 Task: Apply 10% Instant Replay on the video "Movie A.mp4"
Action: Mouse moved to (901, 354)
Screenshot: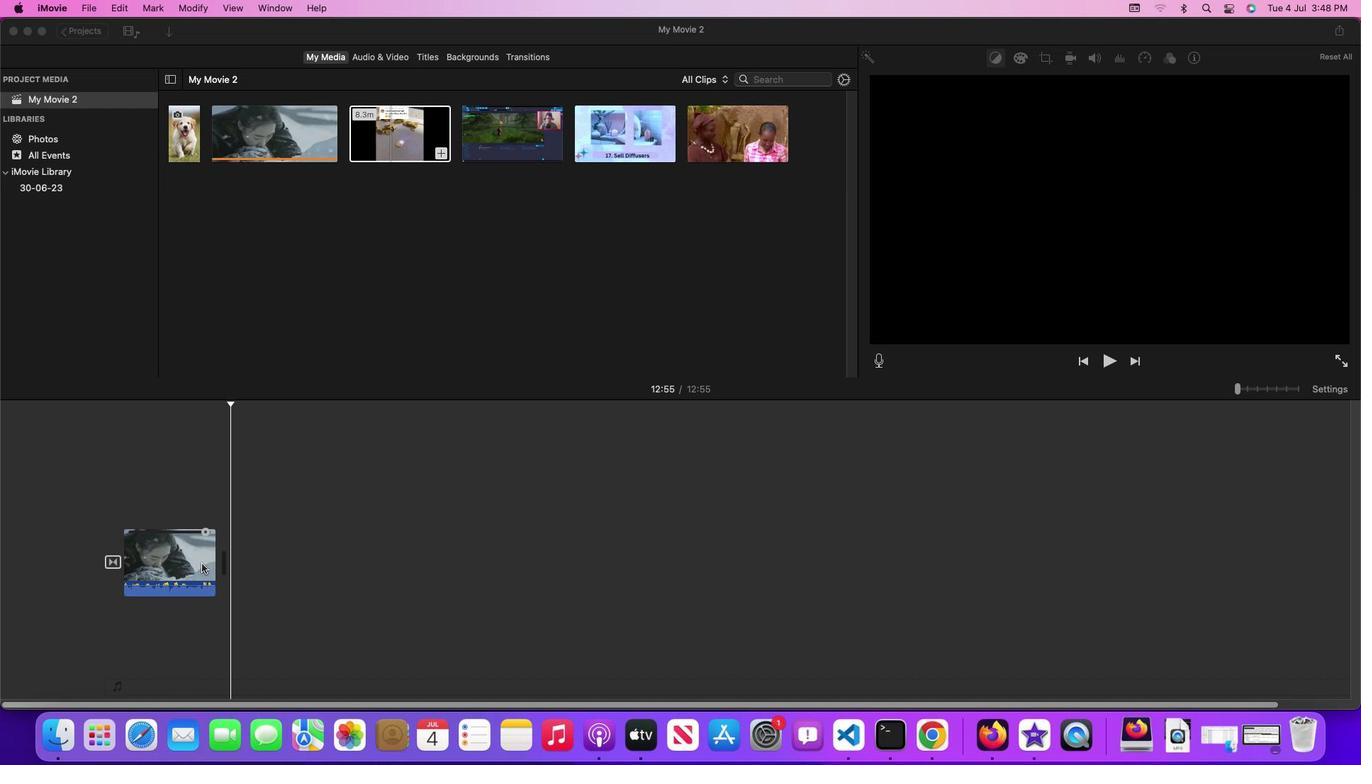 
Action: Mouse pressed left at (901, 354)
Screenshot: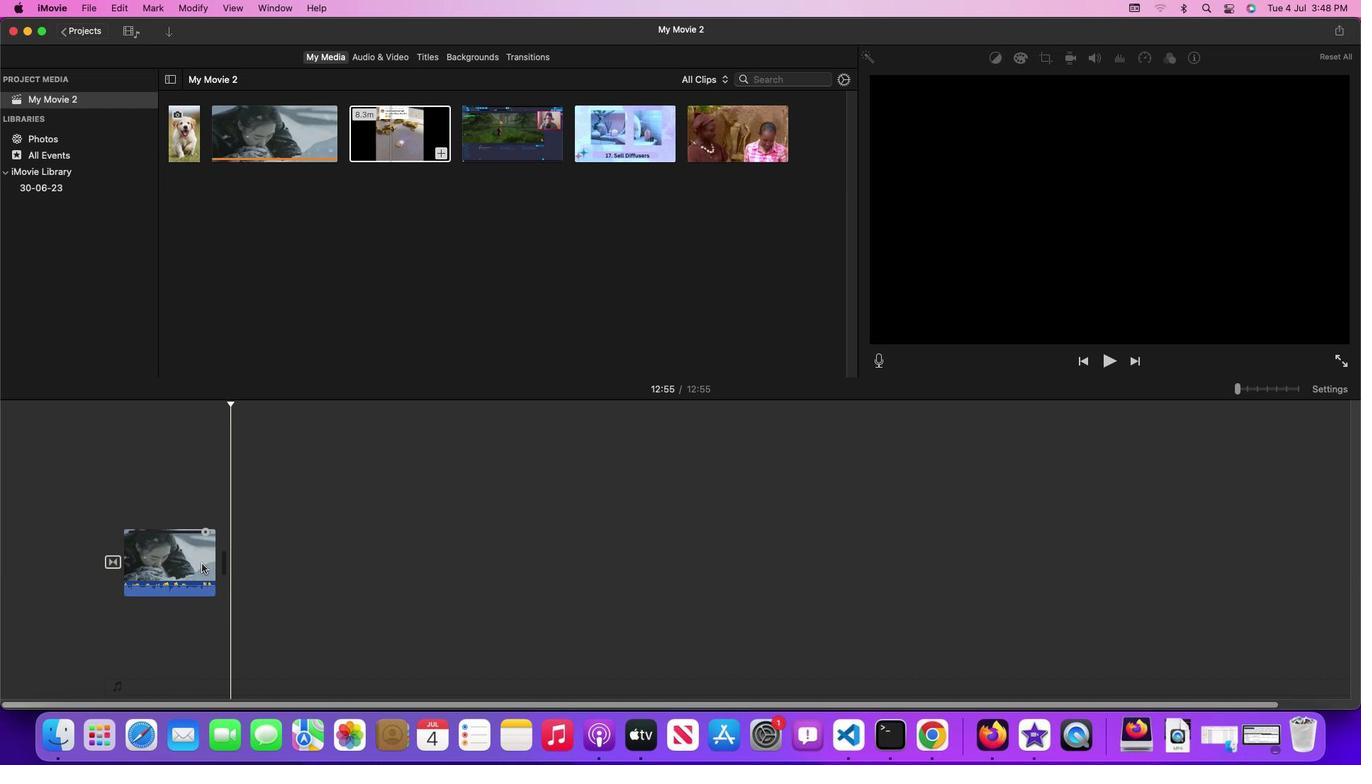 
Action: Mouse pressed left at (901, 354)
Screenshot: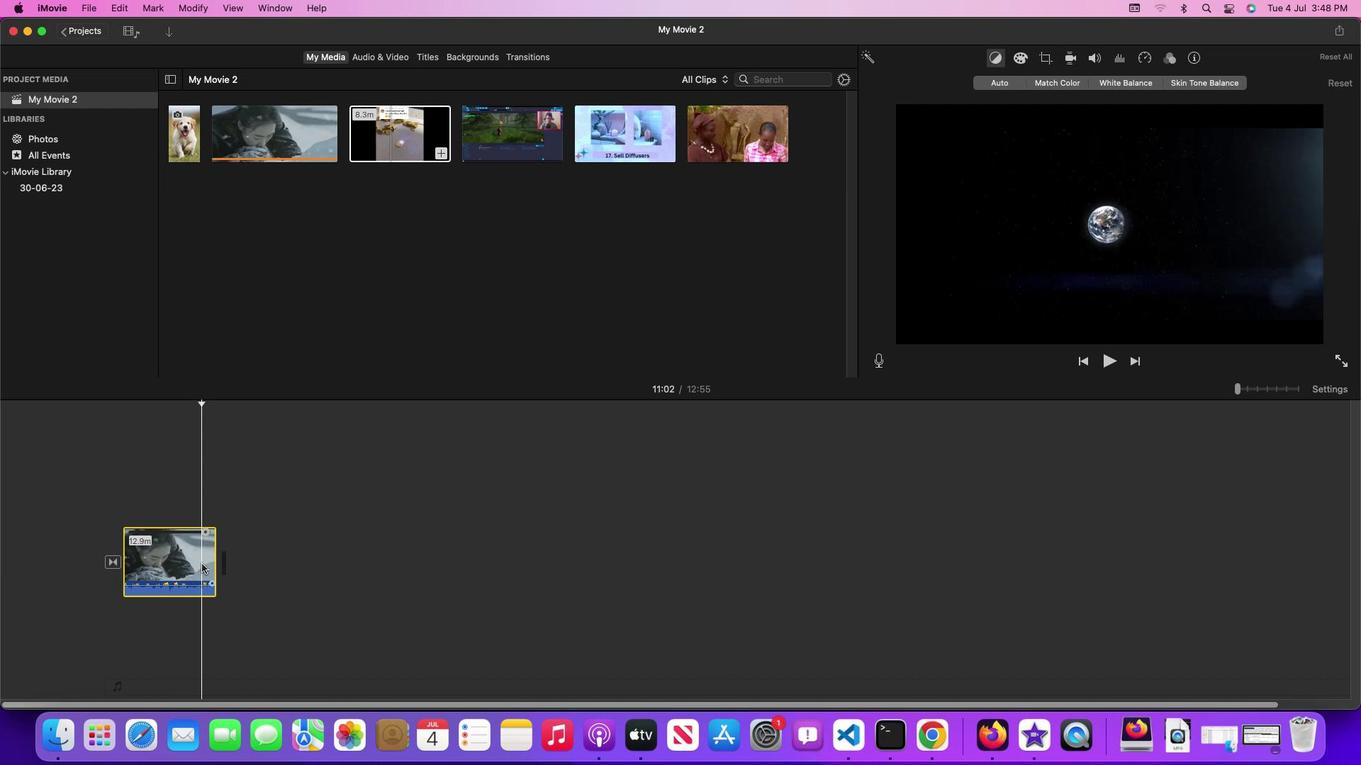 
Action: Mouse moved to (901, 354)
Screenshot: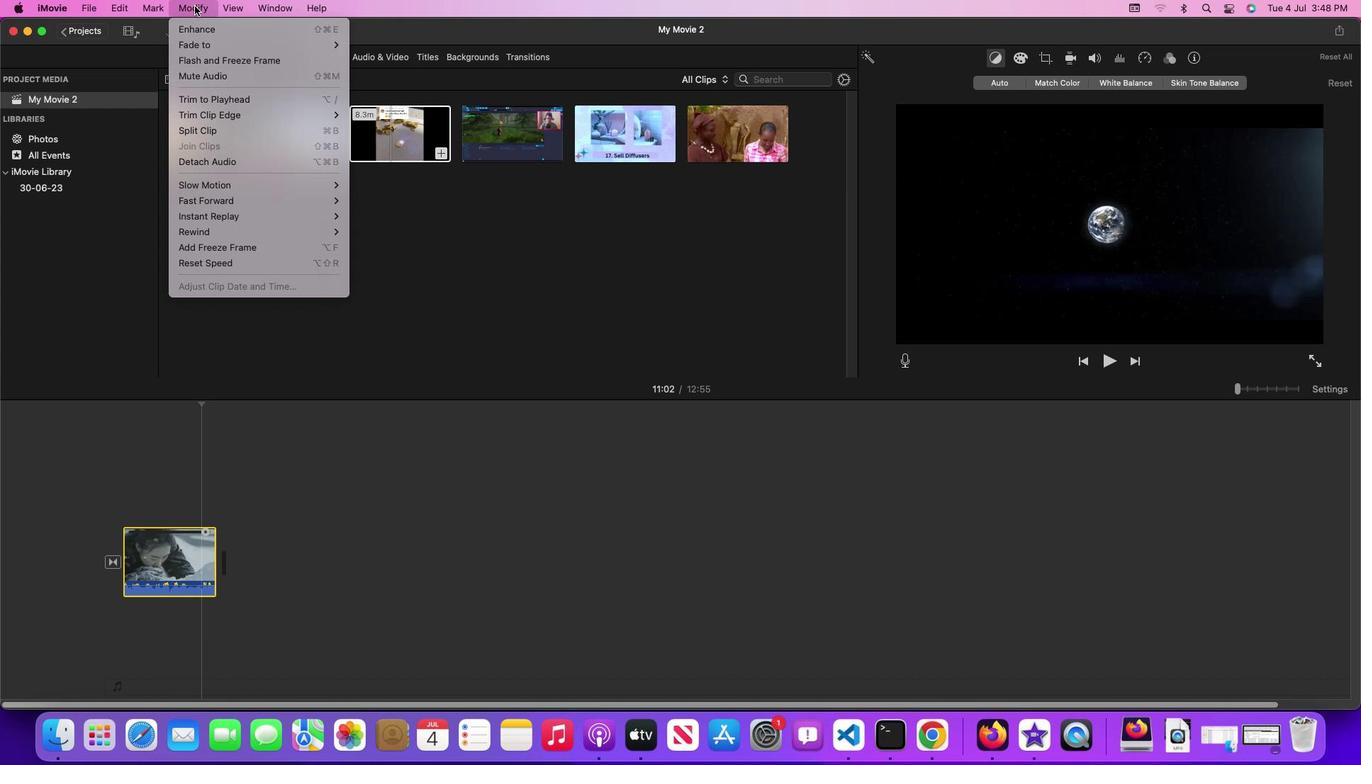 
Action: Mouse pressed left at (901, 354)
Screenshot: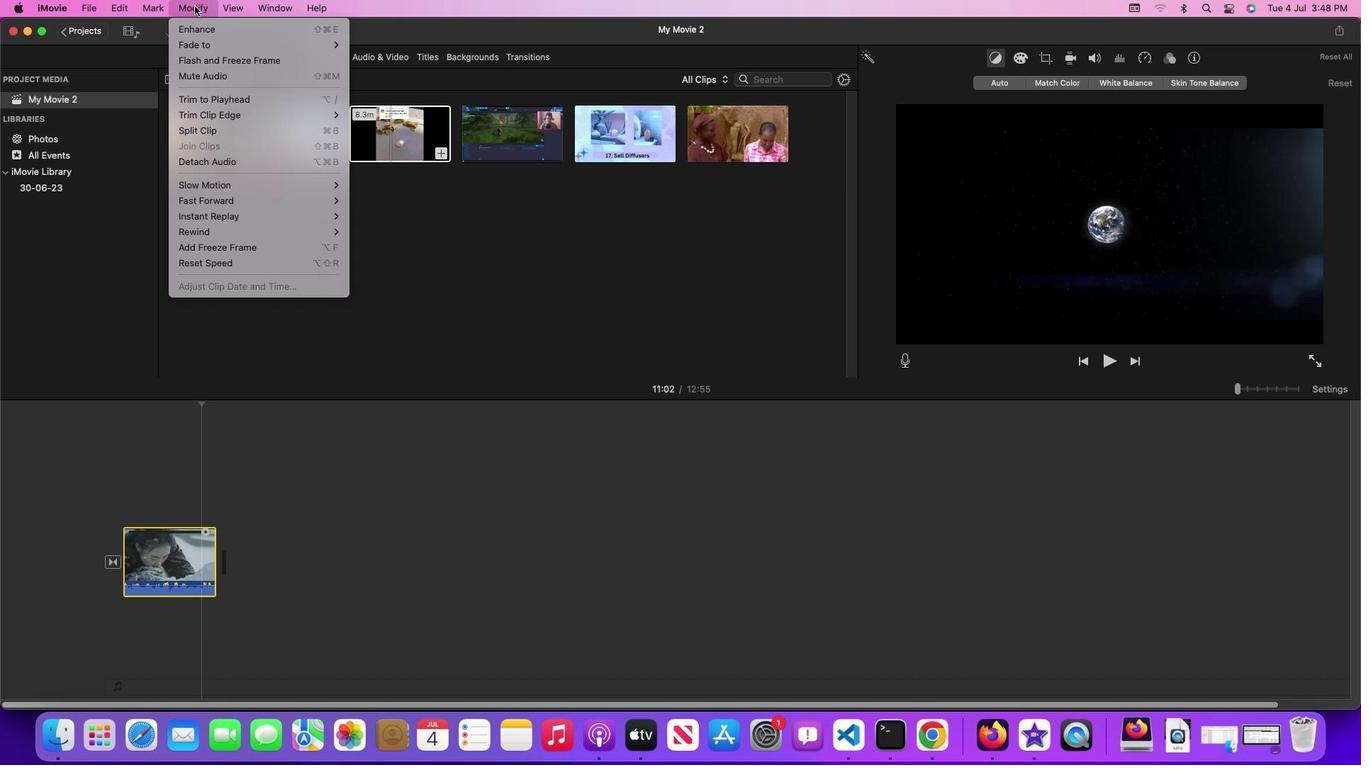 
Action: Mouse moved to (901, 354)
Screenshot: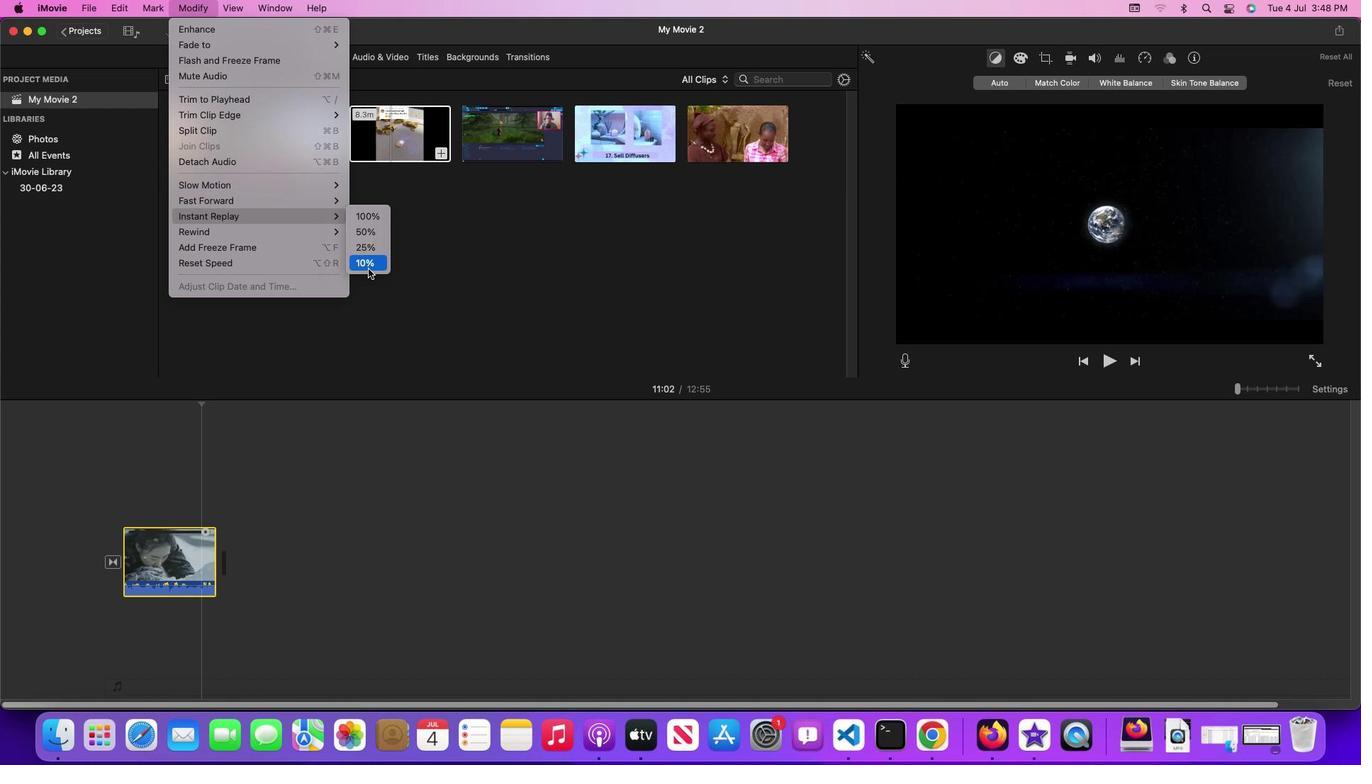 
Action: Mouse pressed left at (901, 354)
Screenshot: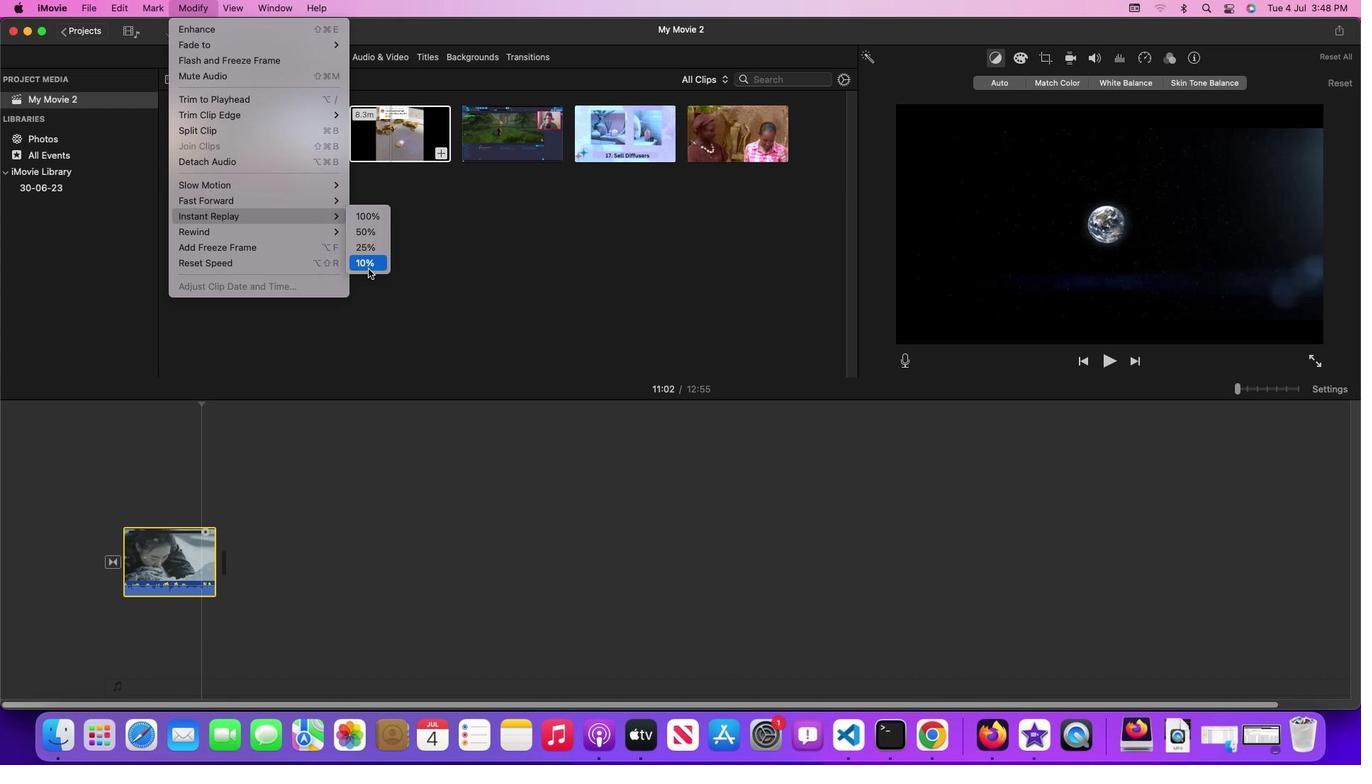
Action: Mouse moved to (901, 354)
Screenshot: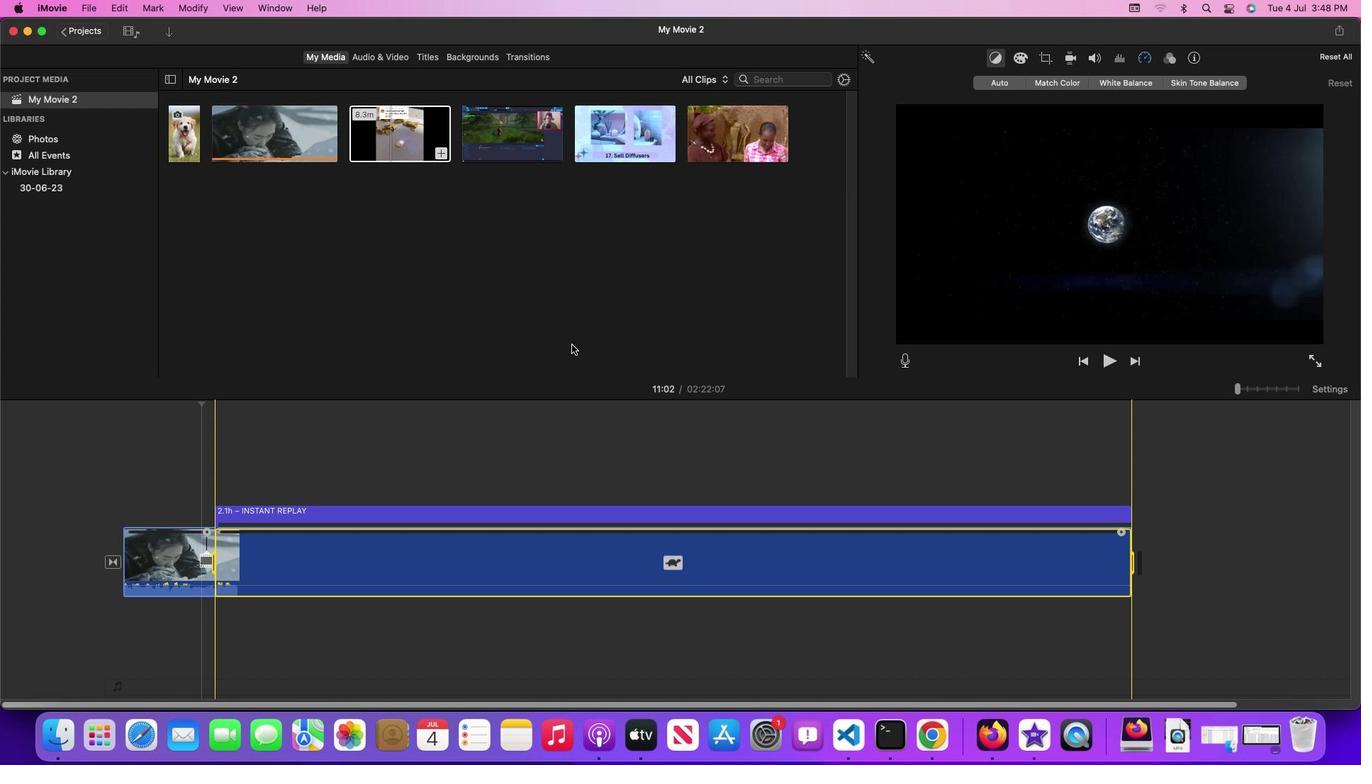 
